 Task: Search matching in sales insights.
Action: Mouse moved to (587, 489)
Screenshot: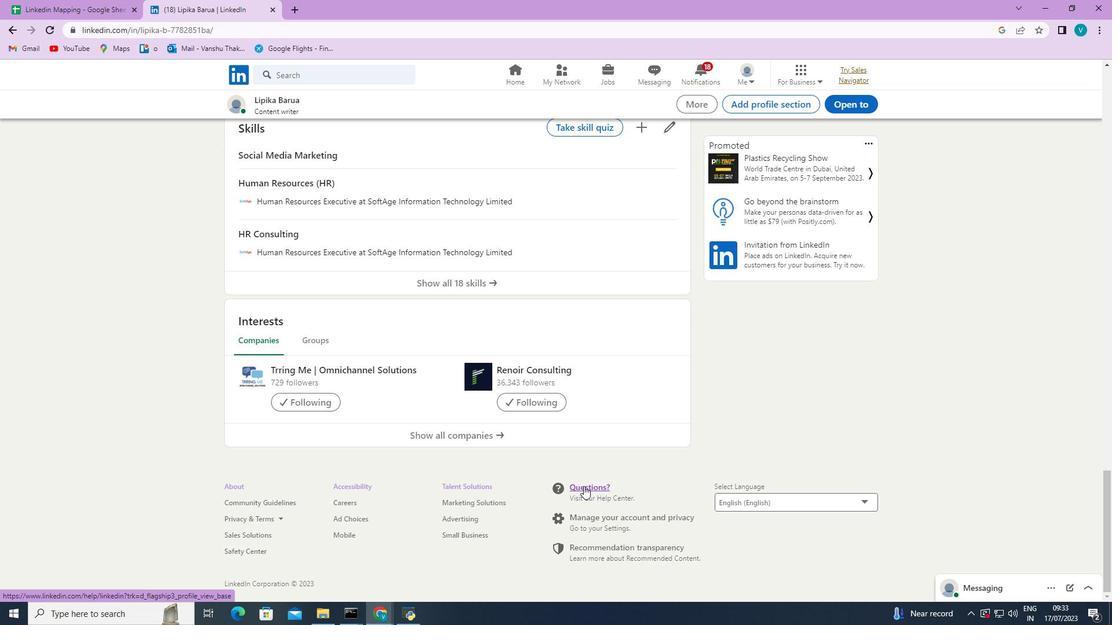 
Action: Mouse pressed left at (587, 489)
Screenshot: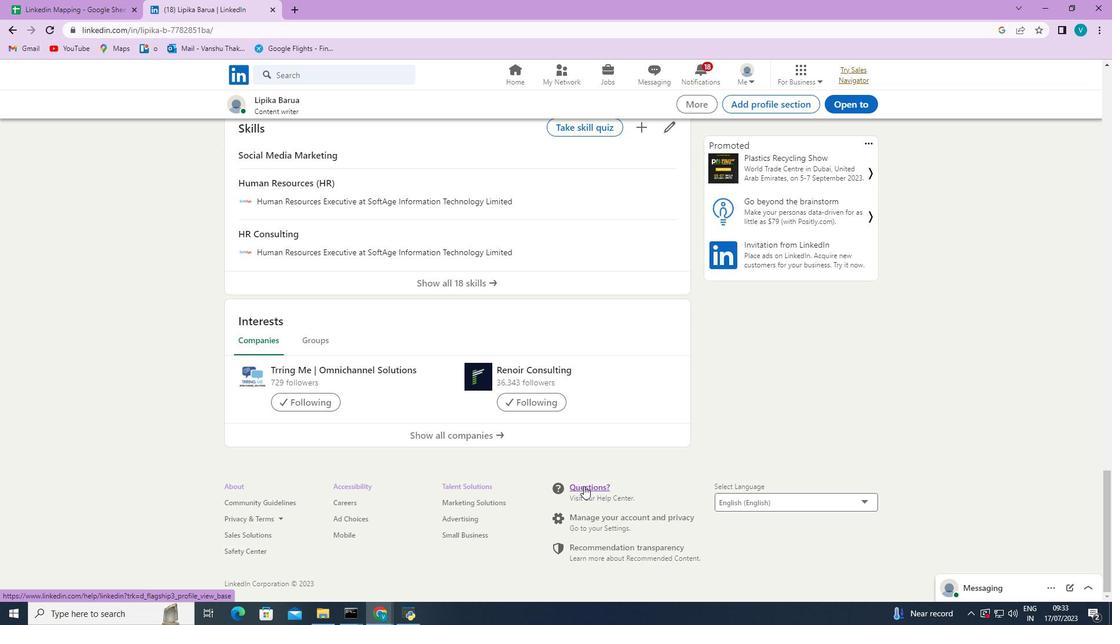 
Action: Mouse moved to (278, 188)
Screenshot: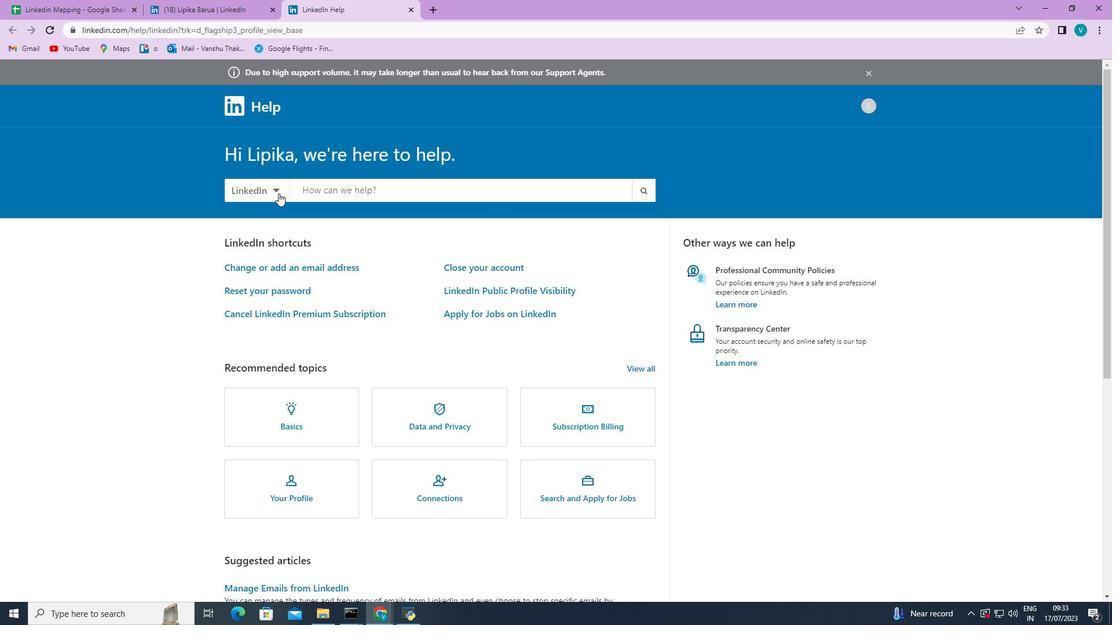 
Action: Mouse pressed left at (278, 188)
Screenshot: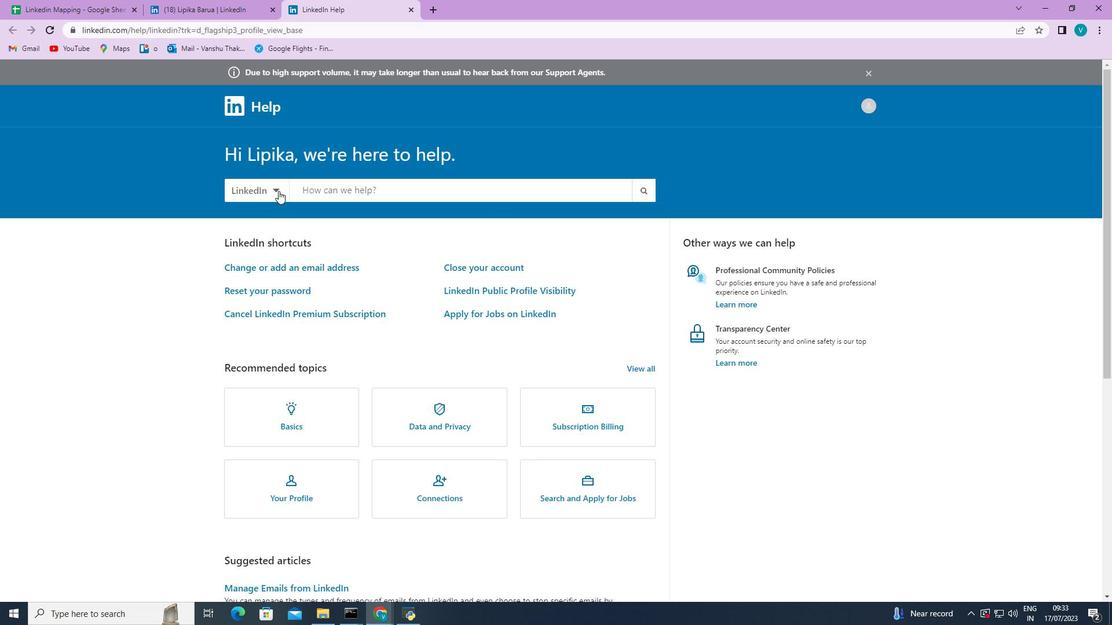 
Action: Mouse moved to (264, 278)
Screenshot: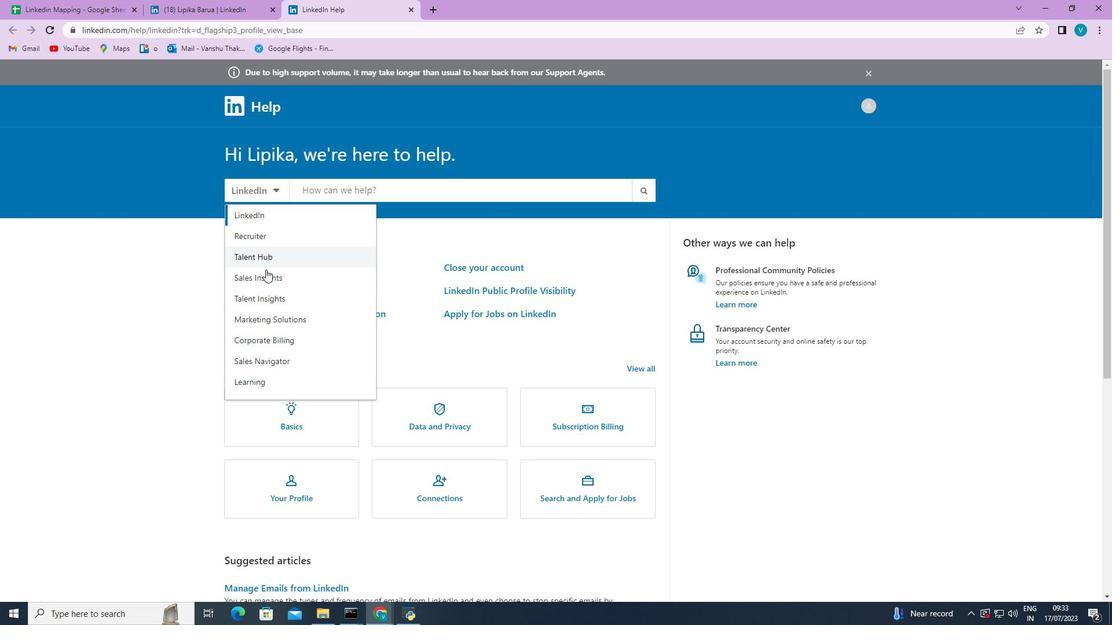 
Action: Mouse pressed left at (264, 278)
Screenshot: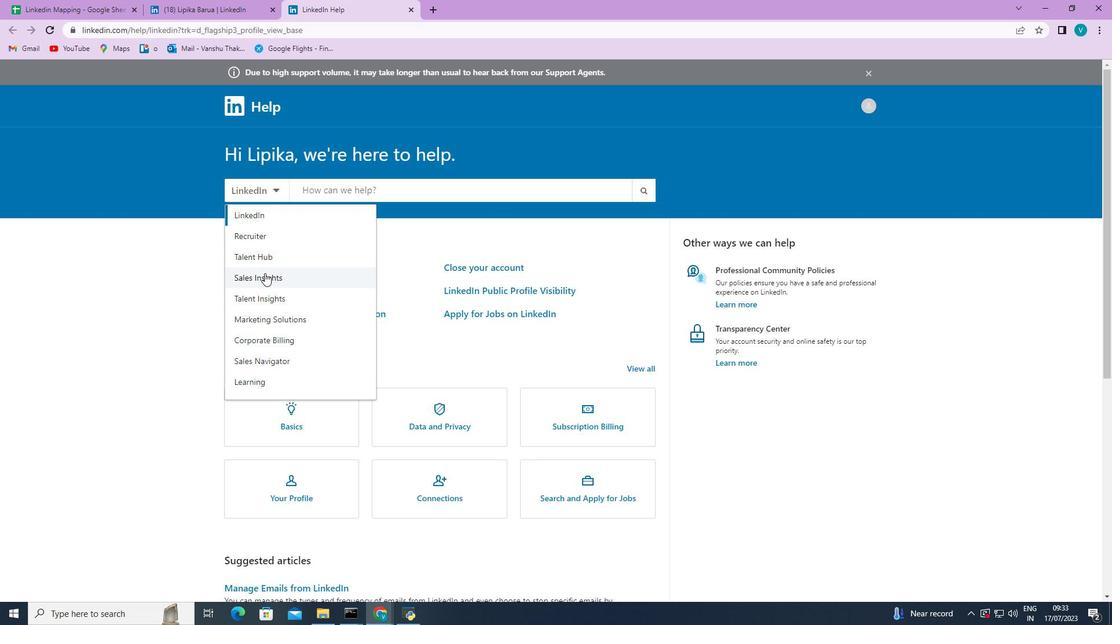 
Action: Mouse moved to (381, 191)
Screenshot: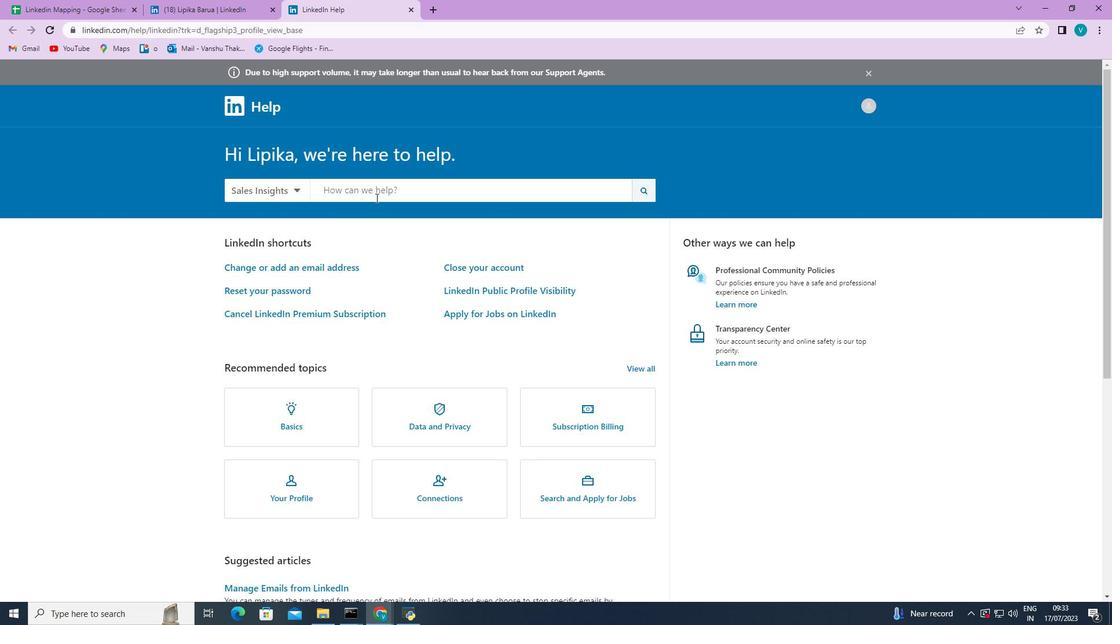 
Action: Mouse pressed left at (381, 191)
Screenshot: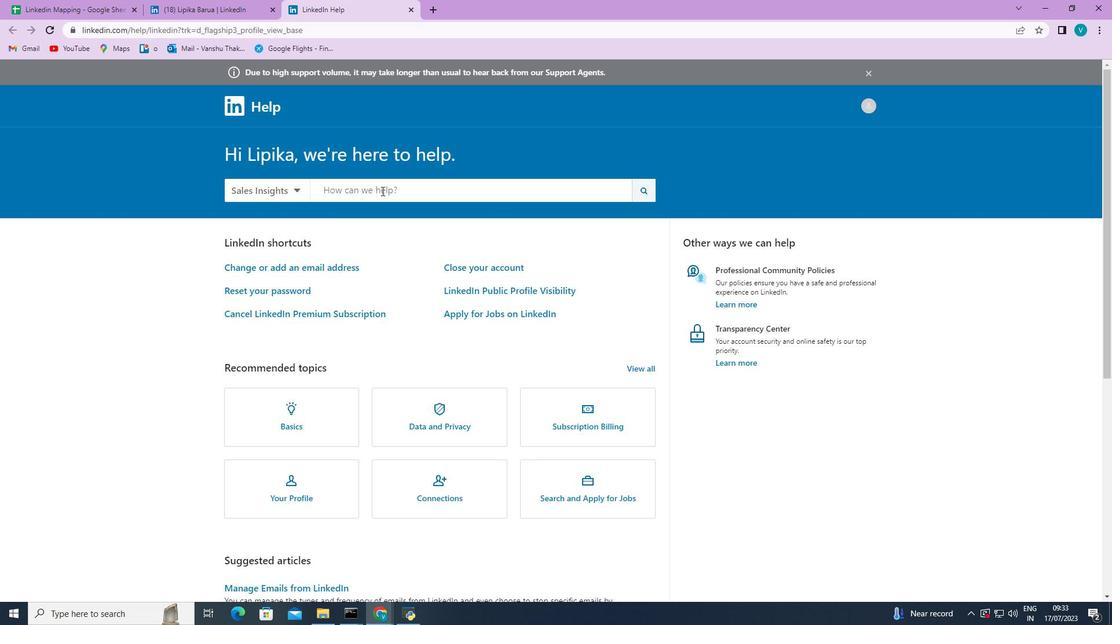 
Action: Mouse moved to (363, 237)
Screenshot: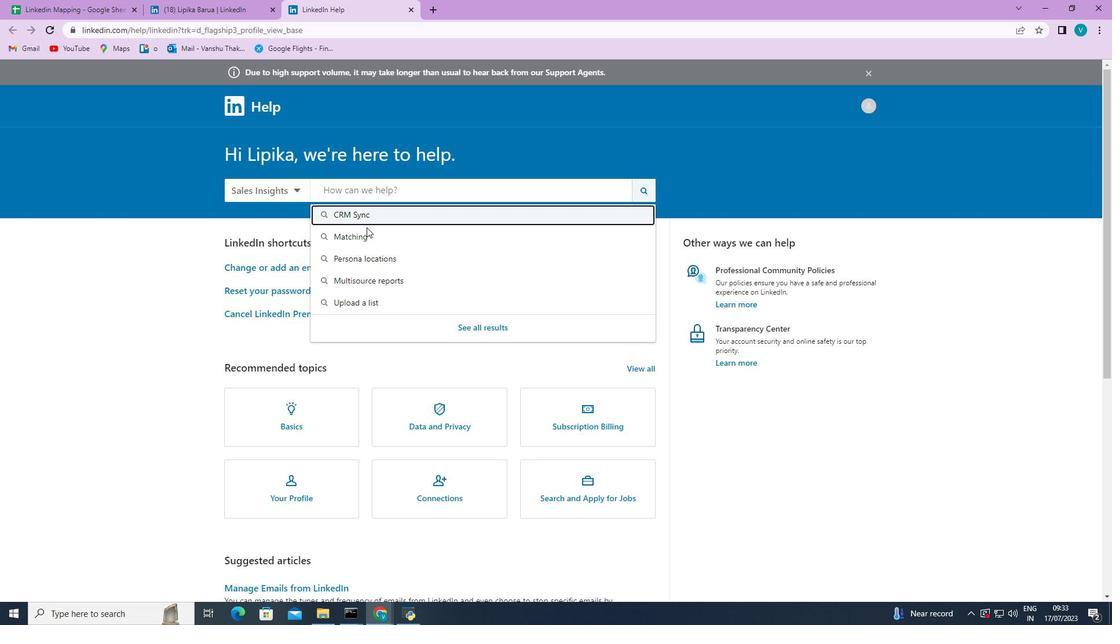 
Action: Mouse pressed left at (363, 237)
Screenshot: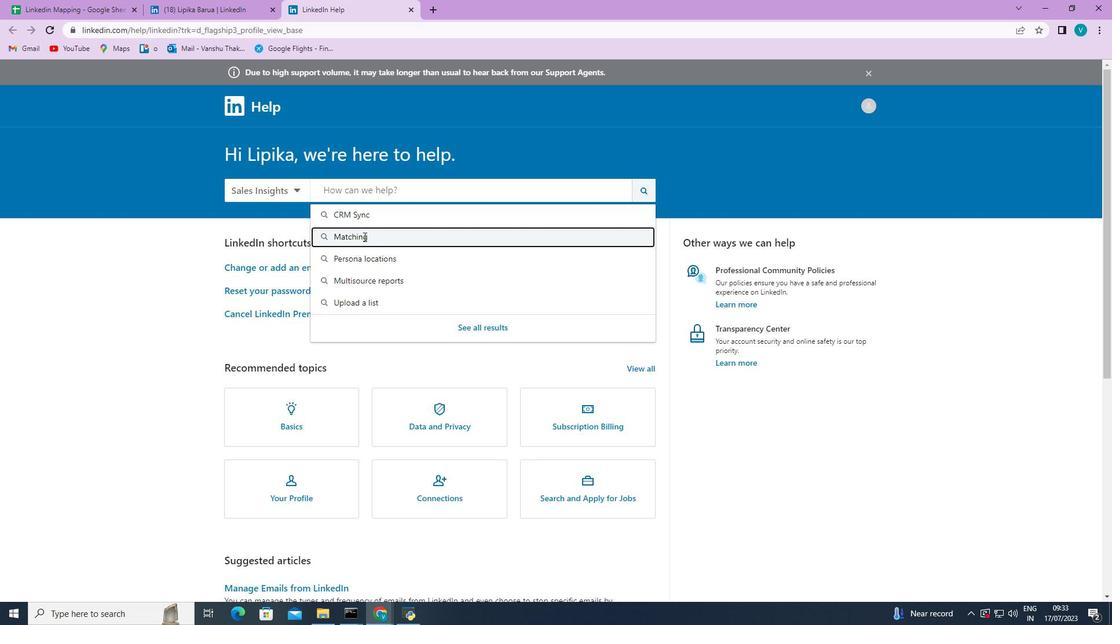 
Action: Mouse scrolled (363, 236) with delta (0, 0)
Screenshot: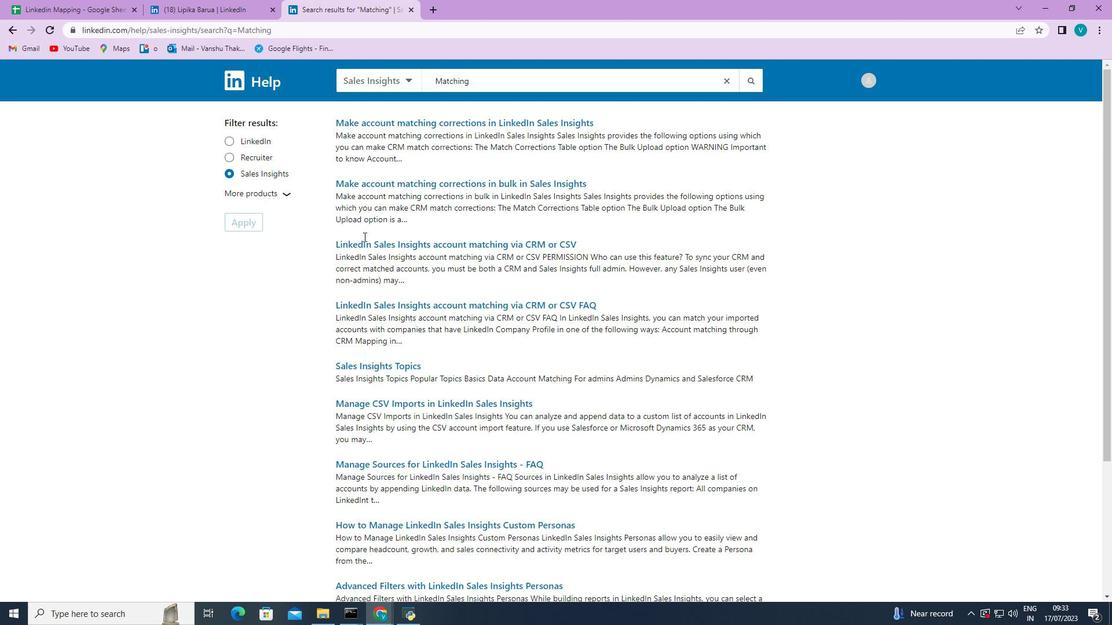 
Action: Mouse scrolled (363, 236) with delta (0, 0)
Screenshot: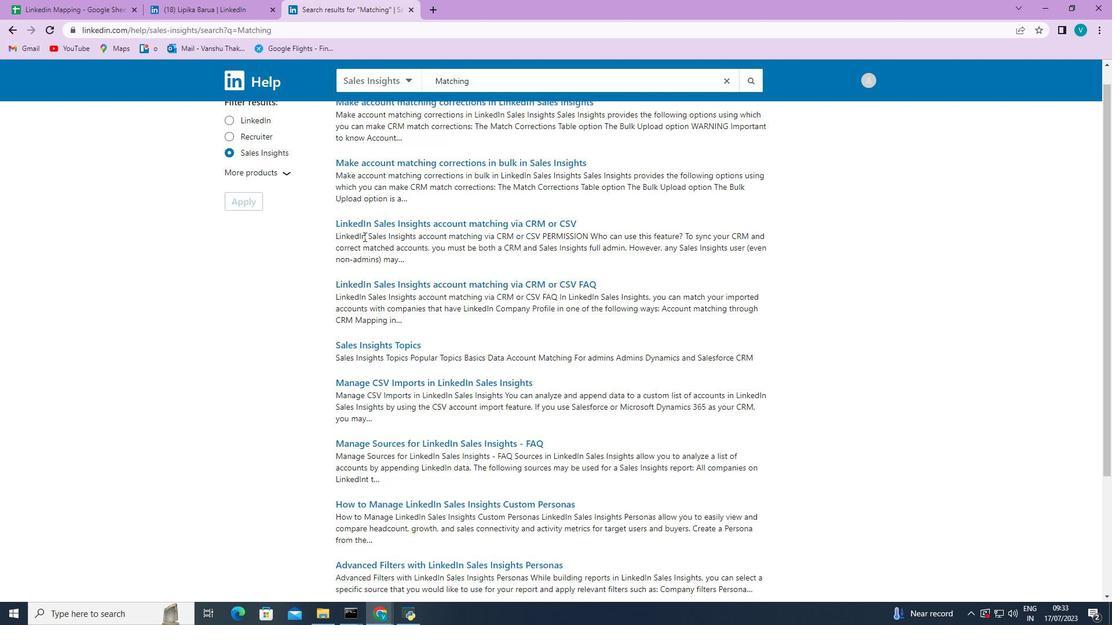 
Action: Mouse scrolled (363, 236) with delta (0, 0)
Screenshot: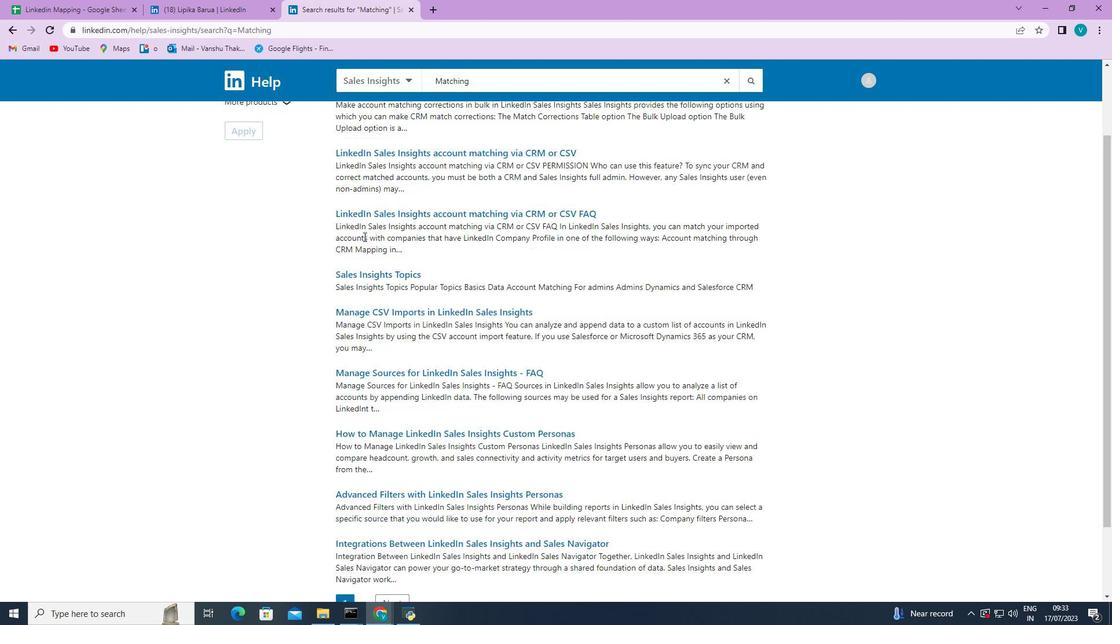 
Action: Mouse scrolled (363, 236) with delta (0, 0)
Screenshot: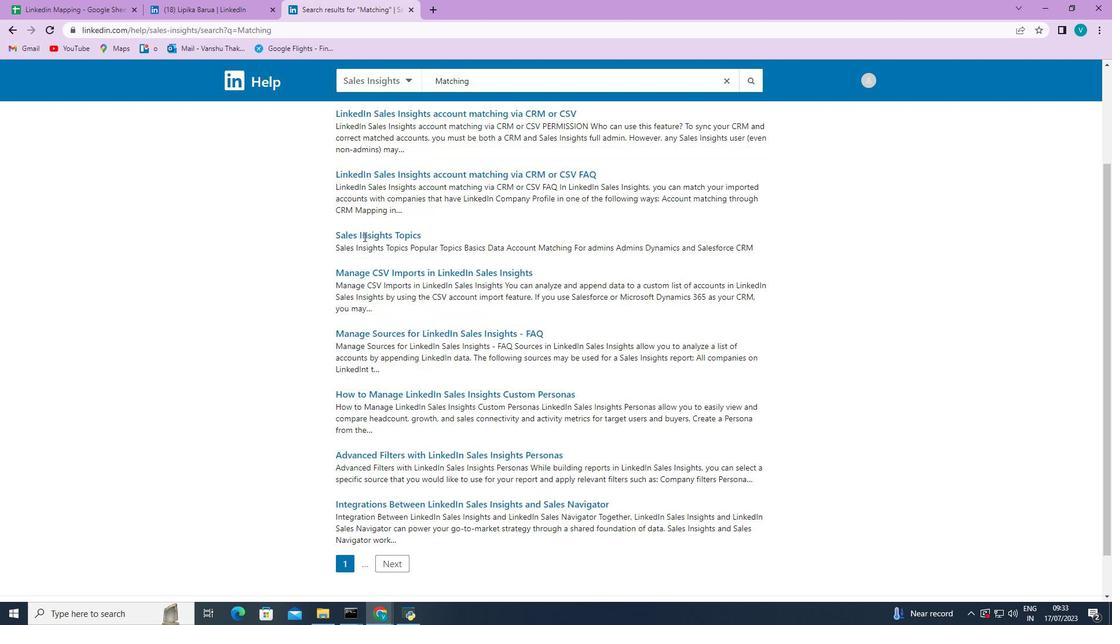 
Action: Mouse scrolled (363, 236) with delta (0, 0)
Screenshot: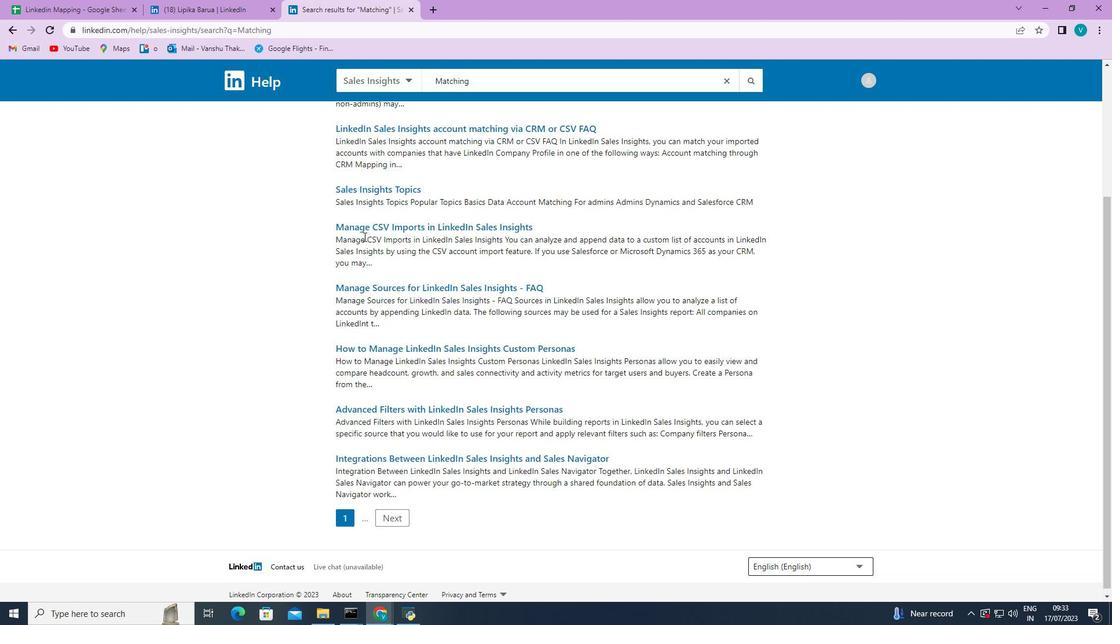 
Action: Mouse scrolled (363, 236) with delta (0, 0)
Screenshot: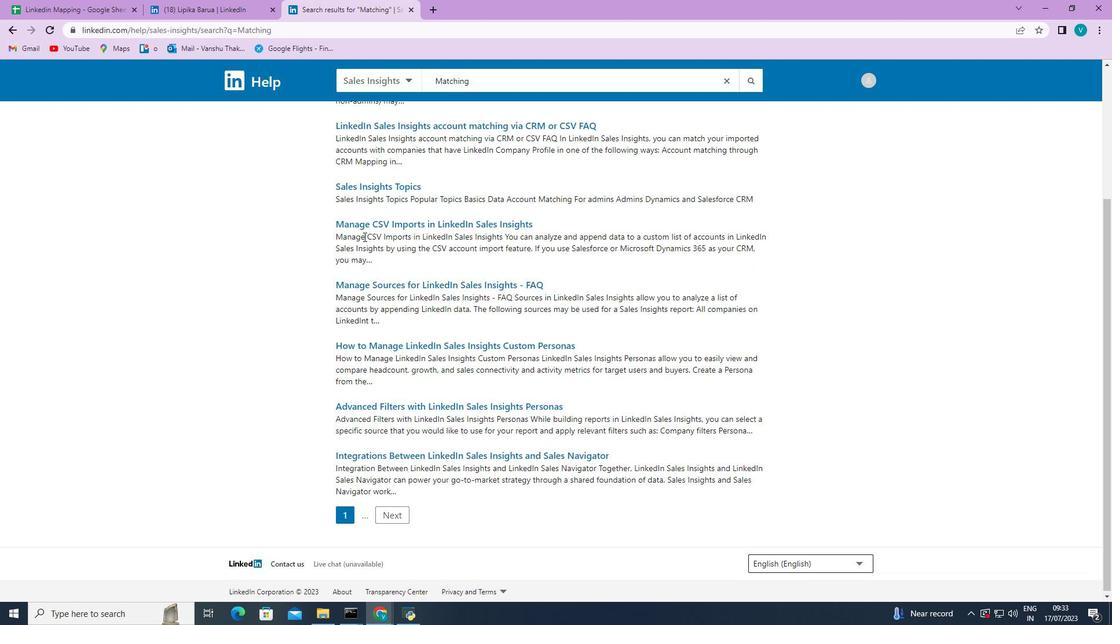 
